 Task: Choose a random templete from new certification.
Action: Mouse moved to (553, 143)
Screenshot: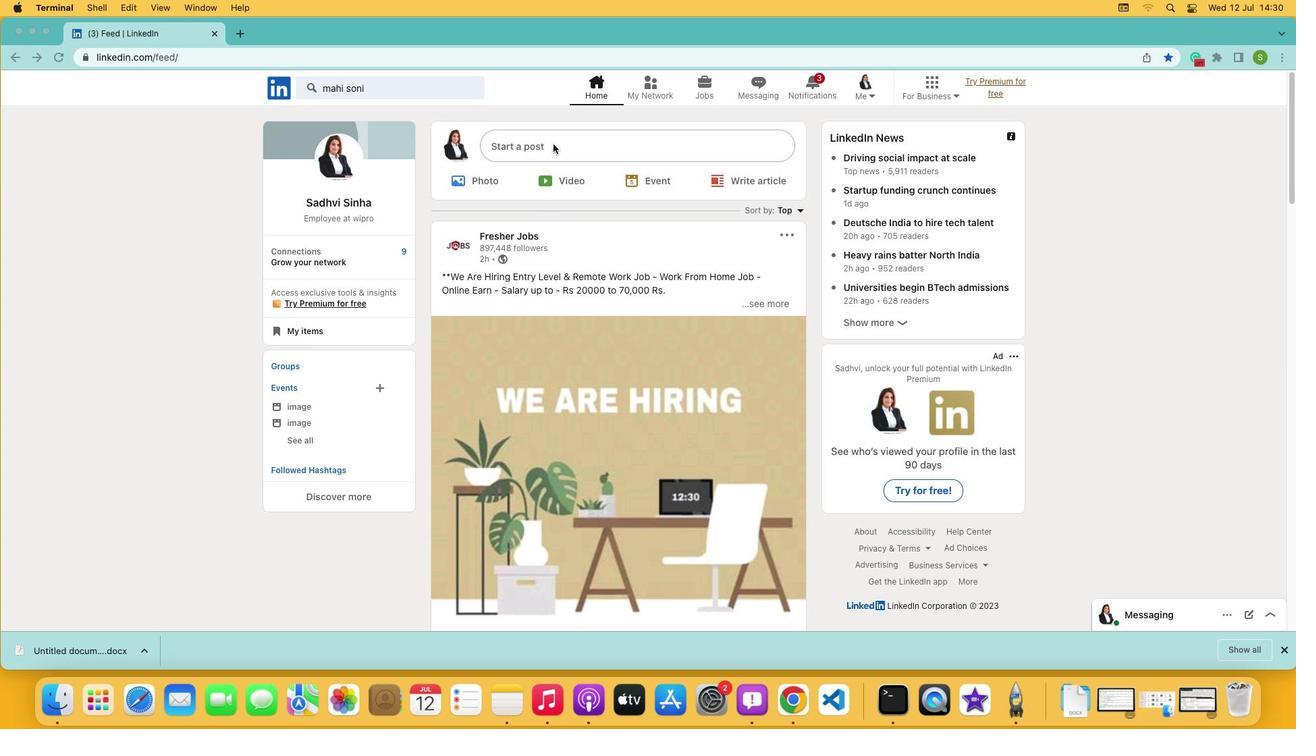
Action: Mouse pressed left at (553, 143)
Screenshot: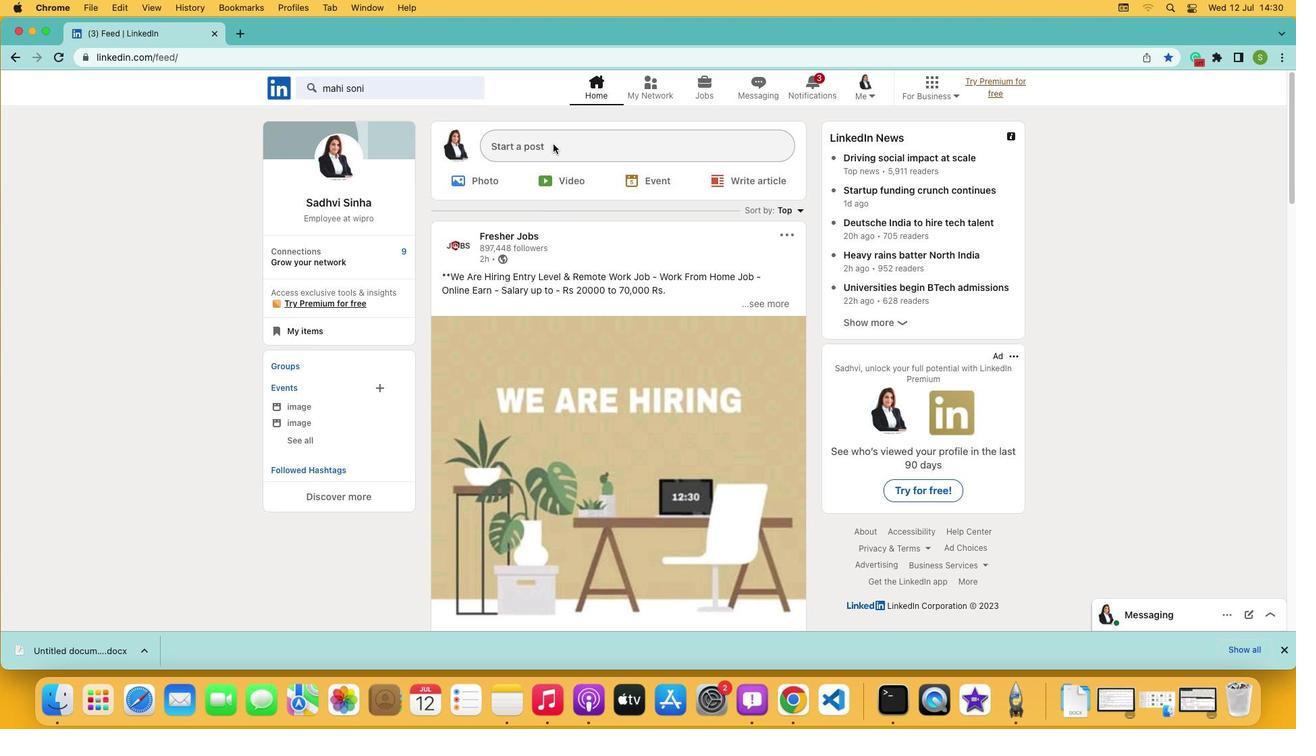 
Action: Mouse pressed left at (553, 143)
Screenshot: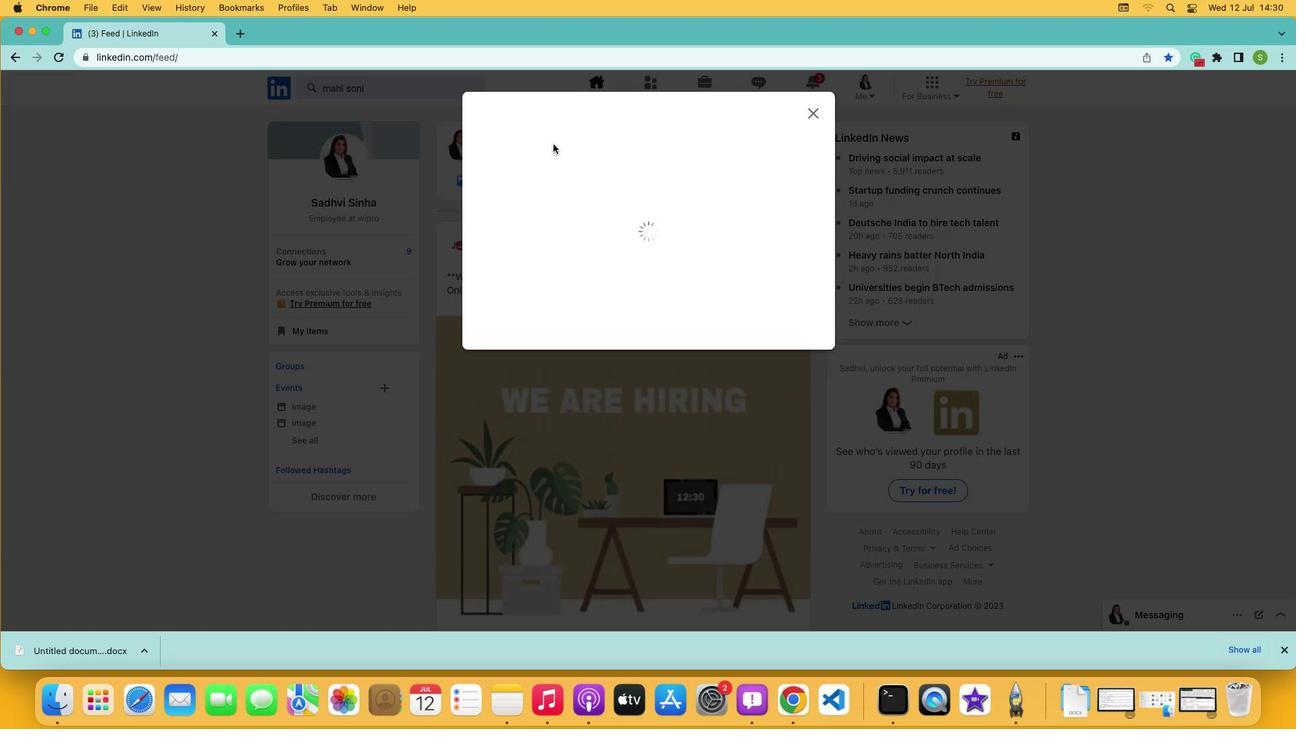 
Action: Mouse moved to (558, 413)
Screenshot: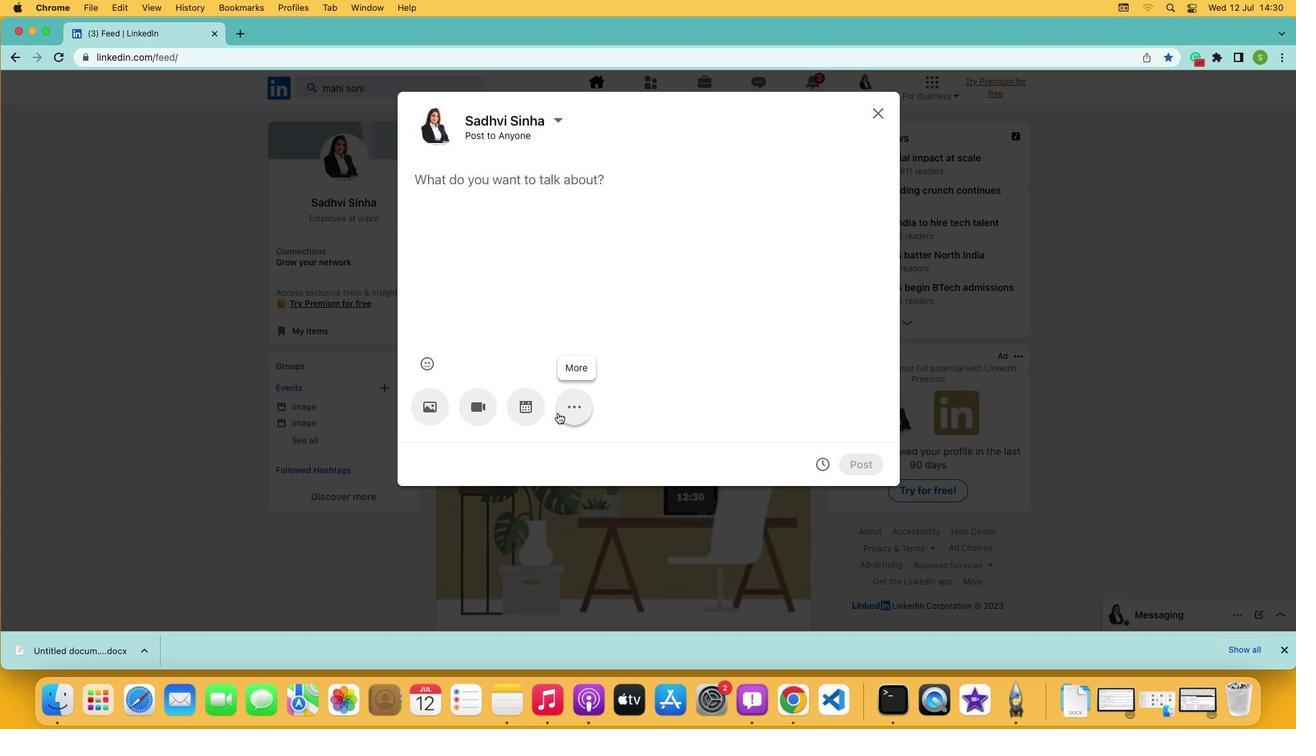 
Action: Mouse pressed left at (558, 413)
Screenshot: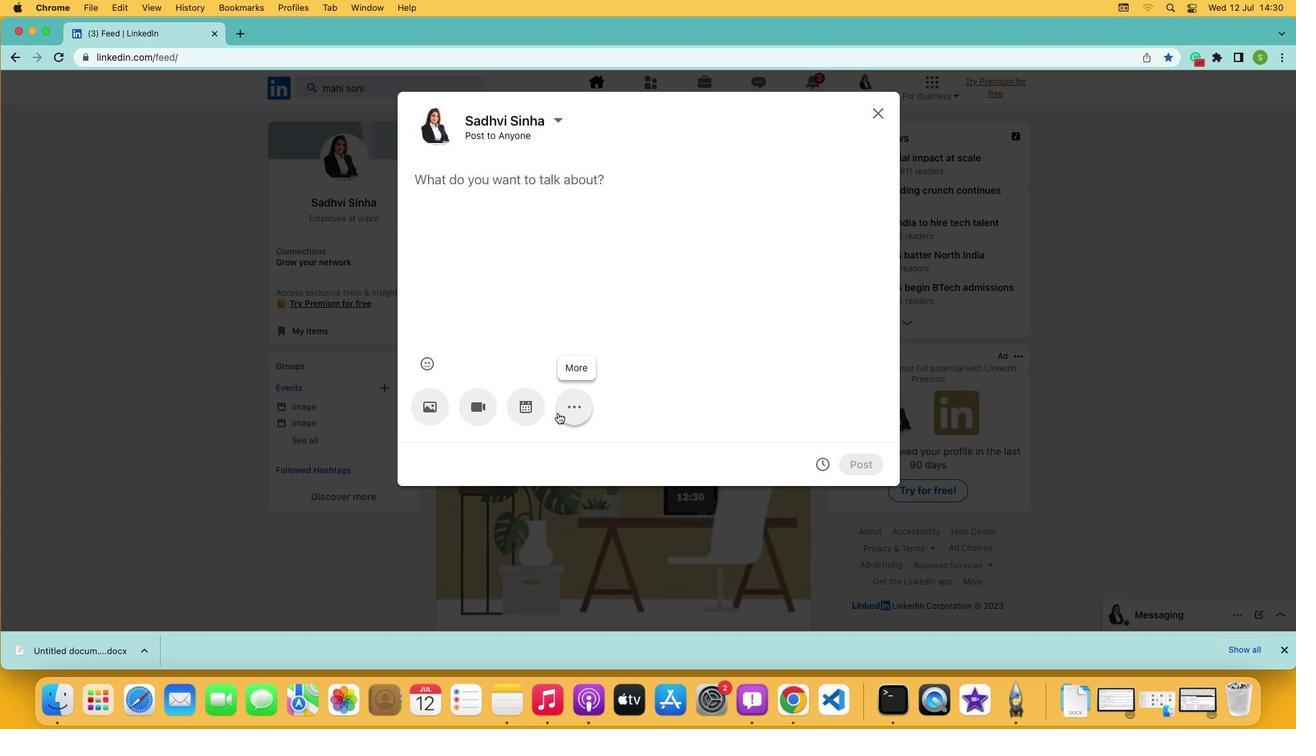 
Action: Mouse moved to (572, 413)
Screenshot: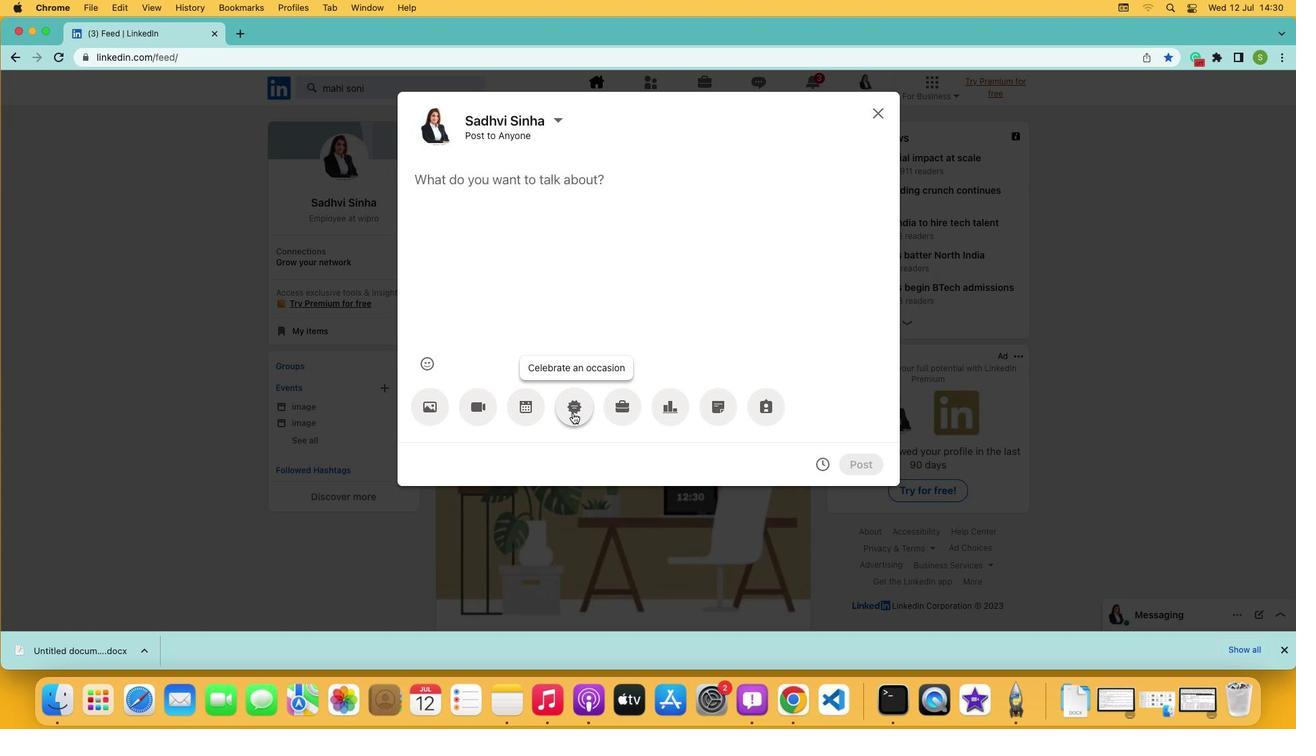 
Action: Mouse pressed left at (572, 413)
Screenshot: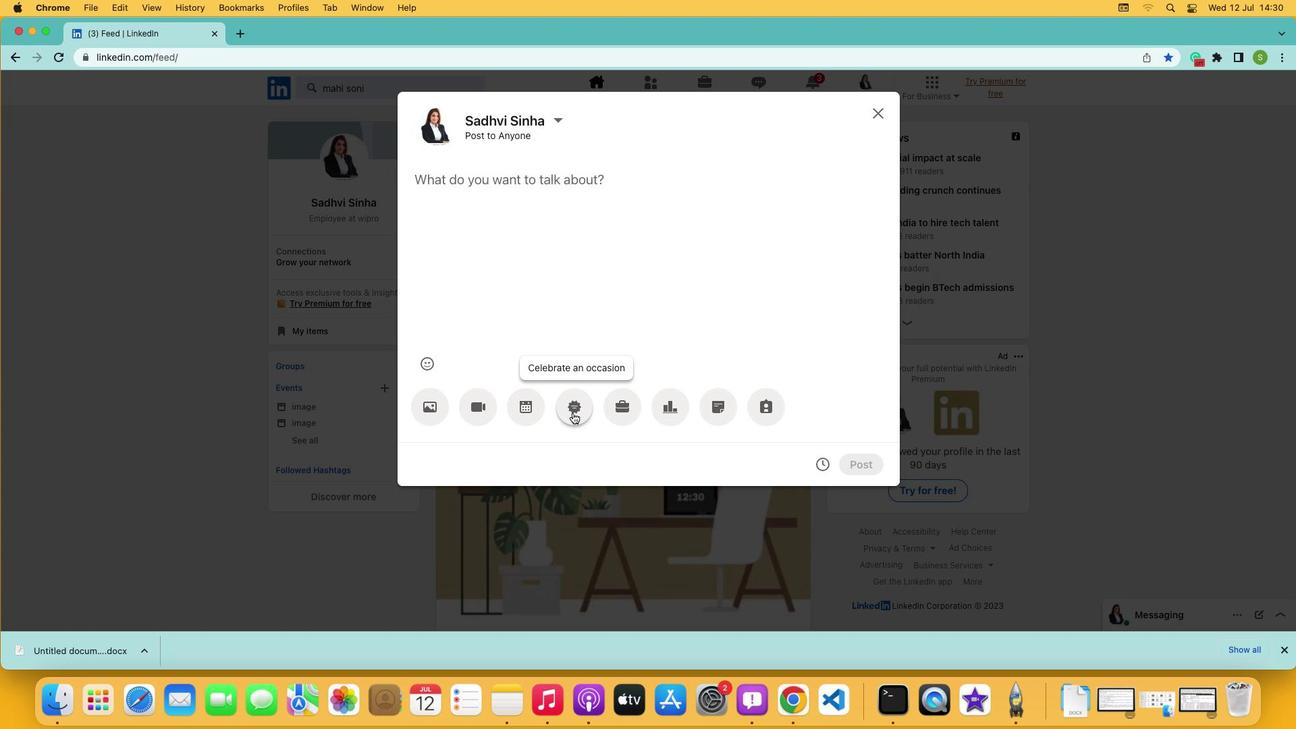 
Action: Mouse moved to (565, 432)
Screenshot: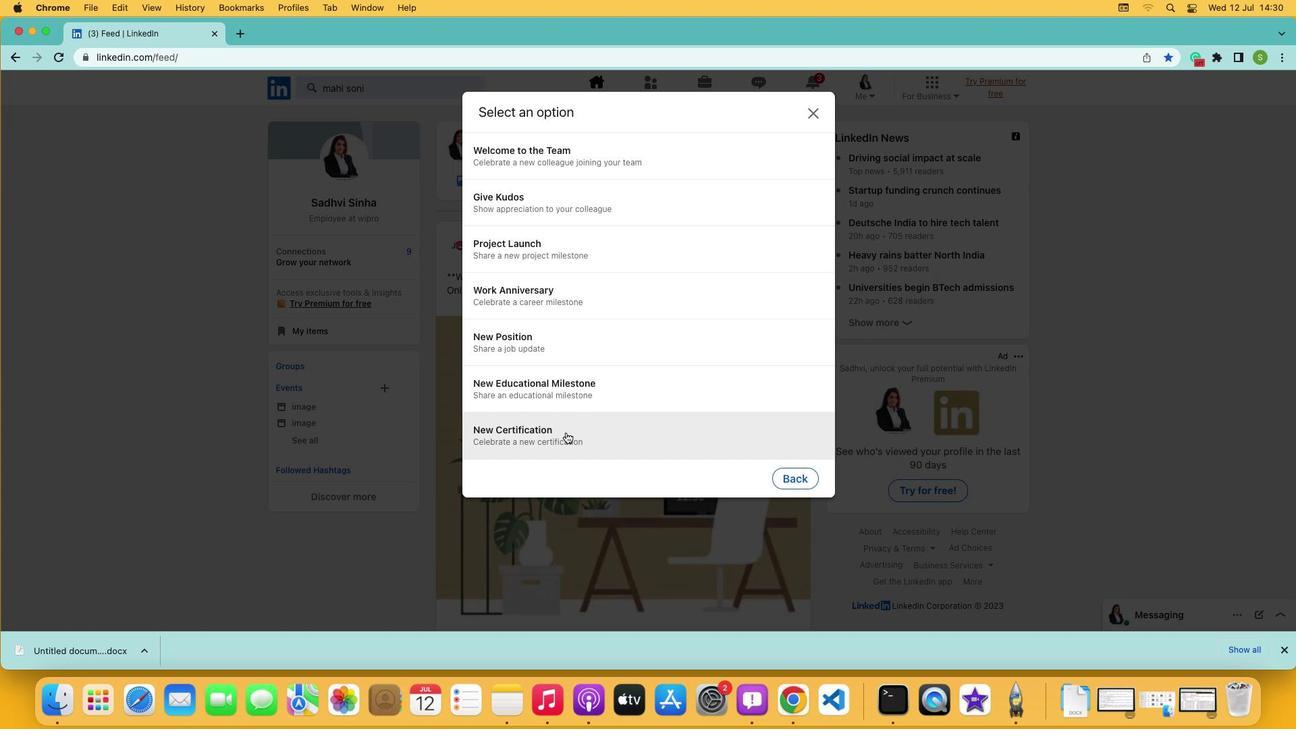 
Action: Mouse pressed left at (565, 432)
Screenshot: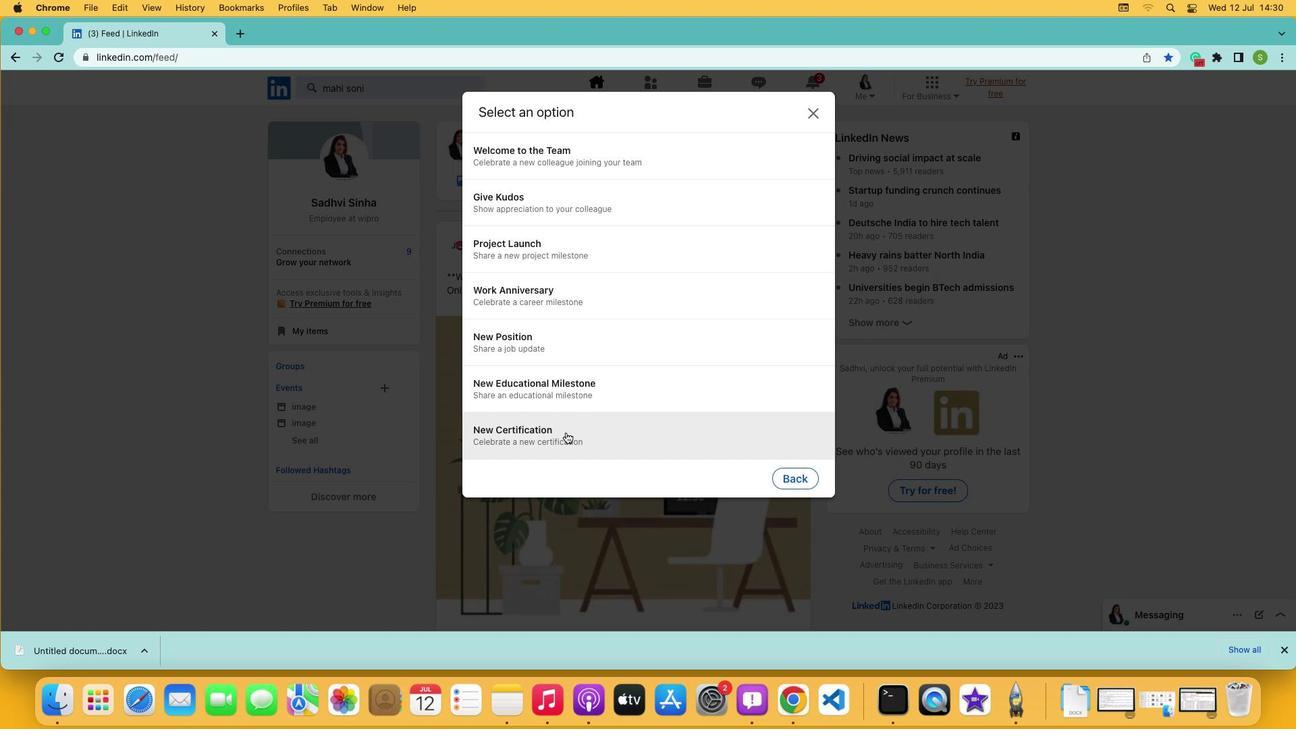 
Action: Mouse moved to (690, 453)
Screenshot: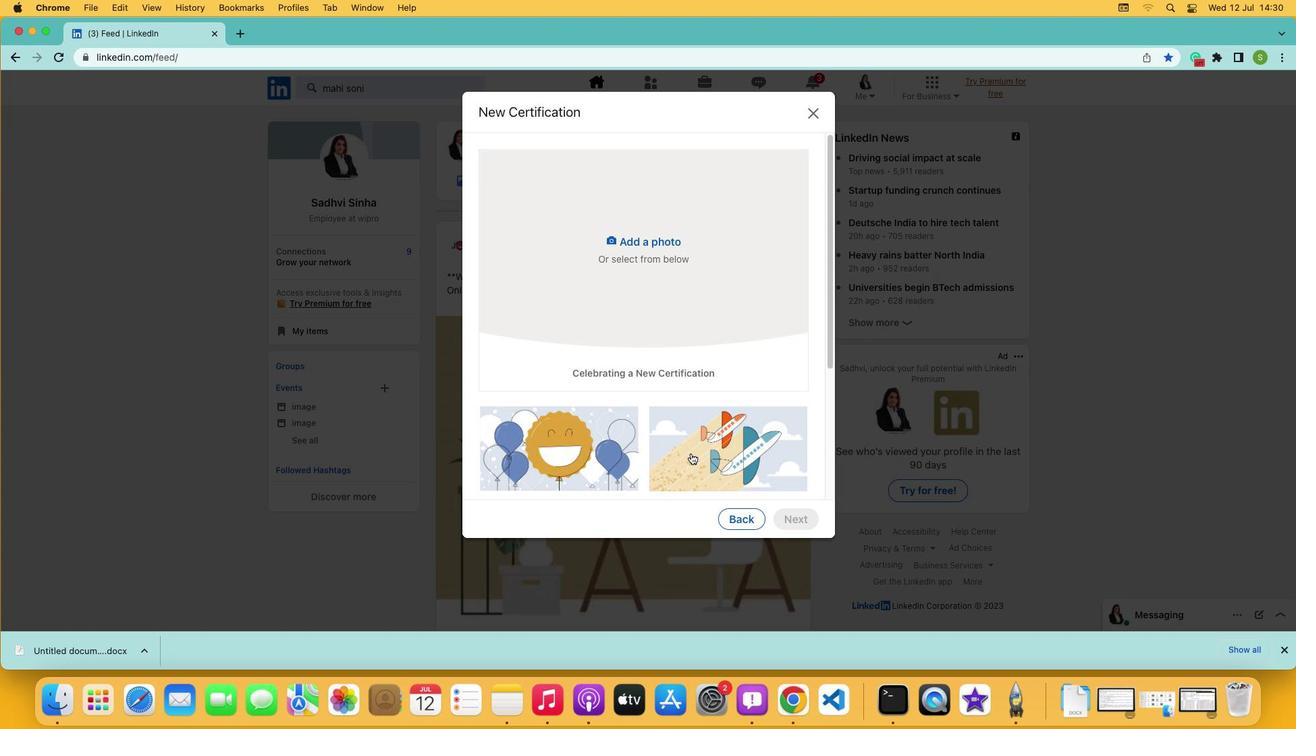 
Action: Mouse pressed left at (690, 453)
Screenshot: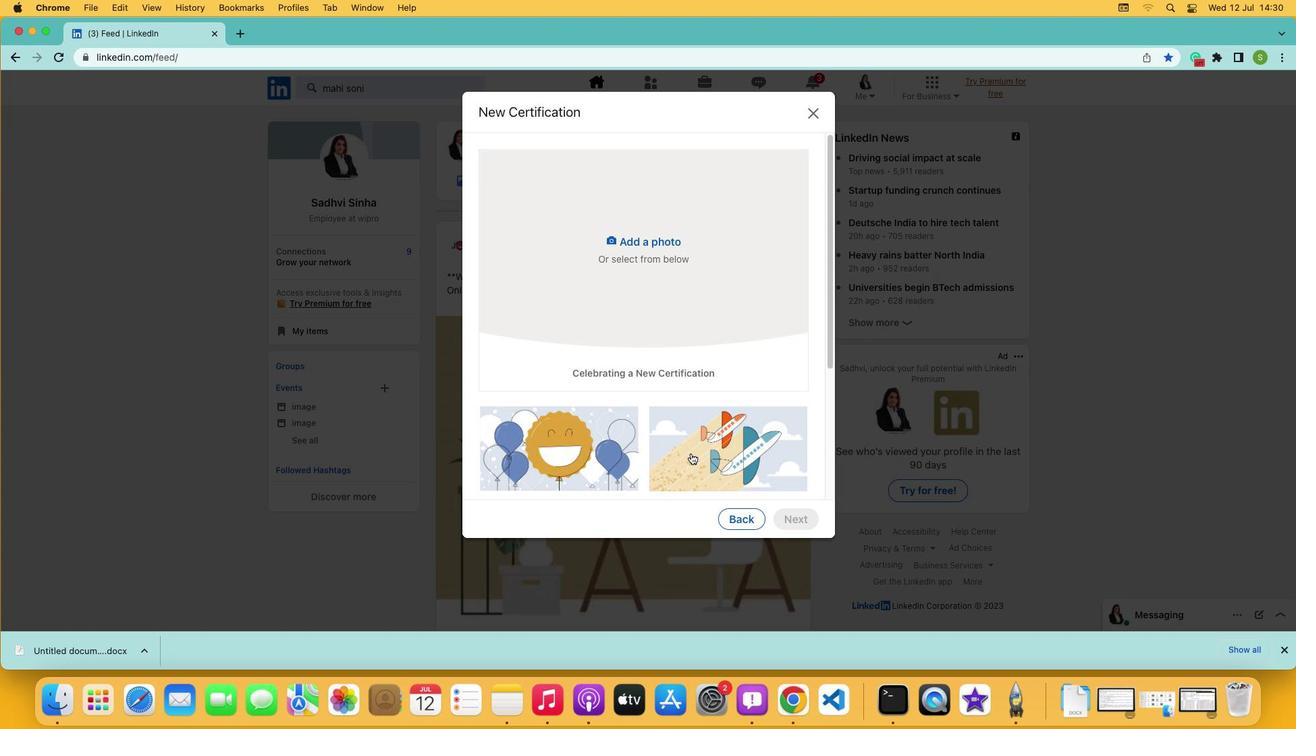 
Action: Mouse moved to (689, 453)
Screenshot: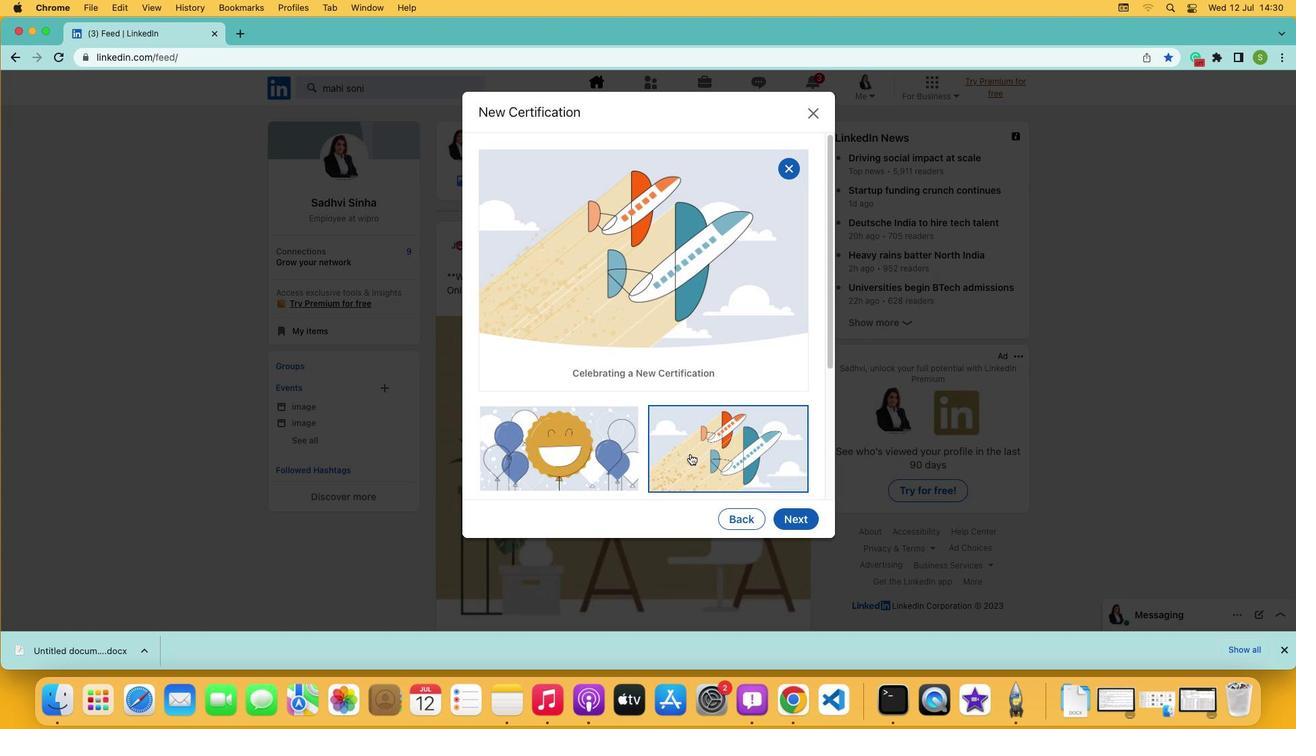 
